 Task: Write the Phone to "(555) 555-1234" under New customer in Find Invoice.
Action: Mouse moved to (142, 17)
Screenshot: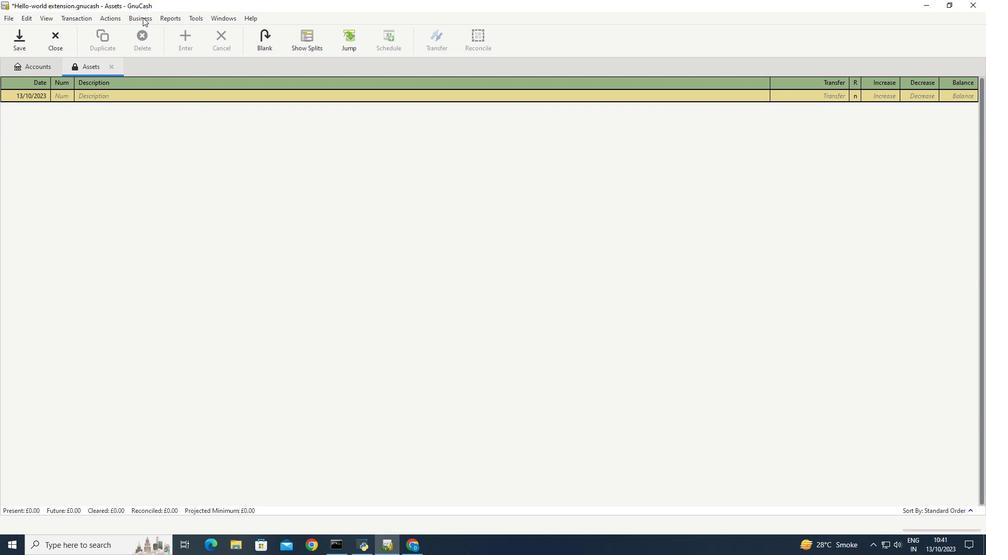 
Action: Mouse pressed left at (142, 17)
Screenshot: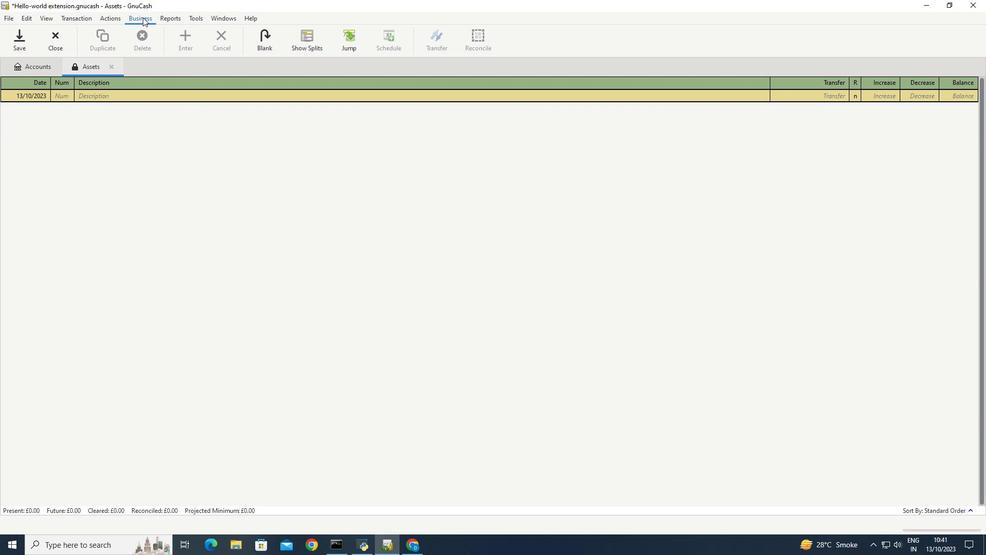 
Action: Mouse moved to (258, 83)
Screenshot: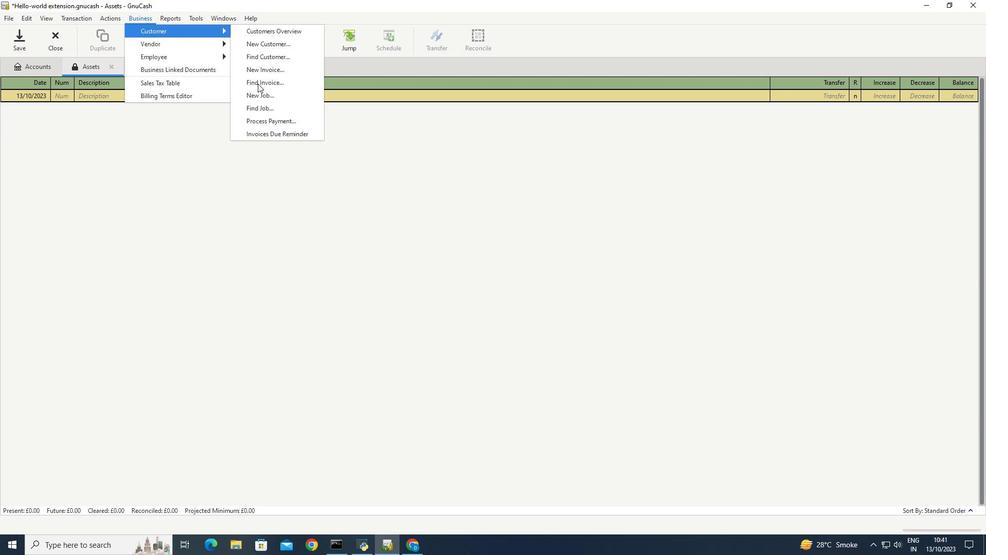 
Action: Mouse pressed left at (258, 83)
Screenshot: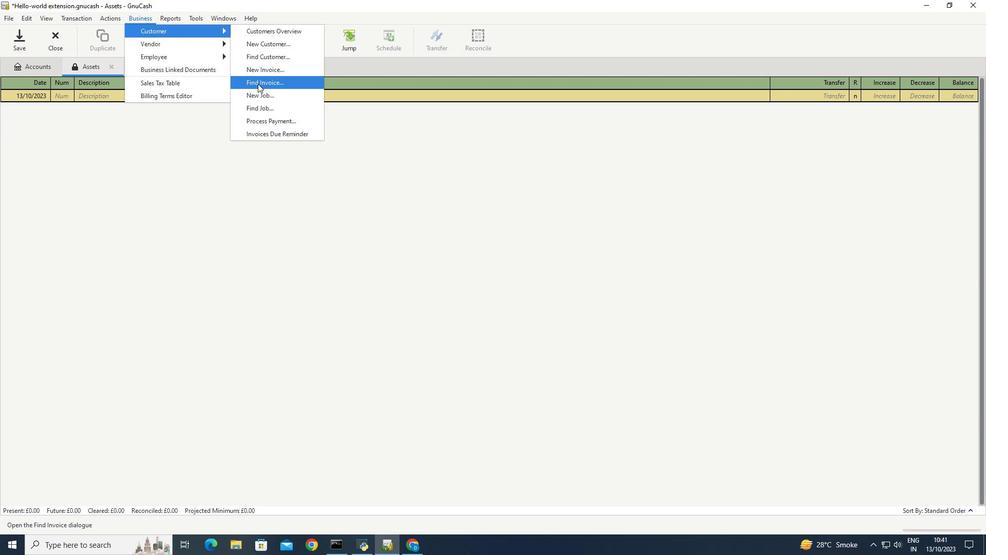 
Action: Mouse moved to (523, 351)
Screenshot: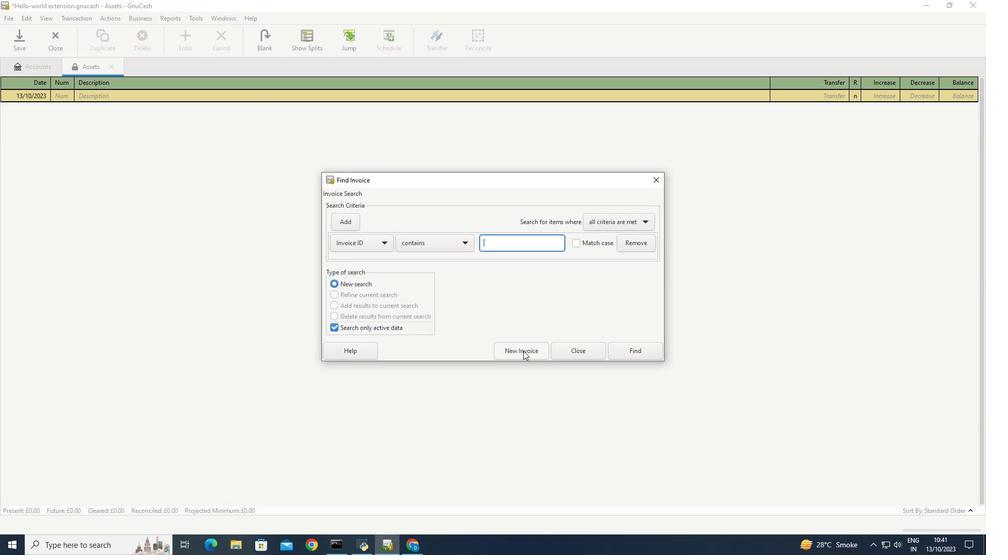 
Action: Mouse pressed left at (523, 351)
Screenshot: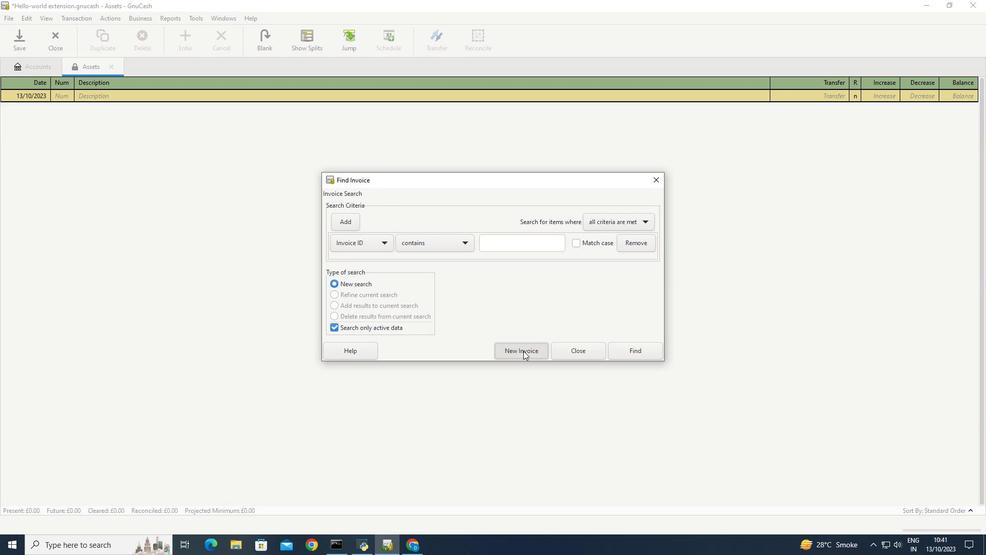 
Action: Mouse moved to (555, 276)
Screenshot: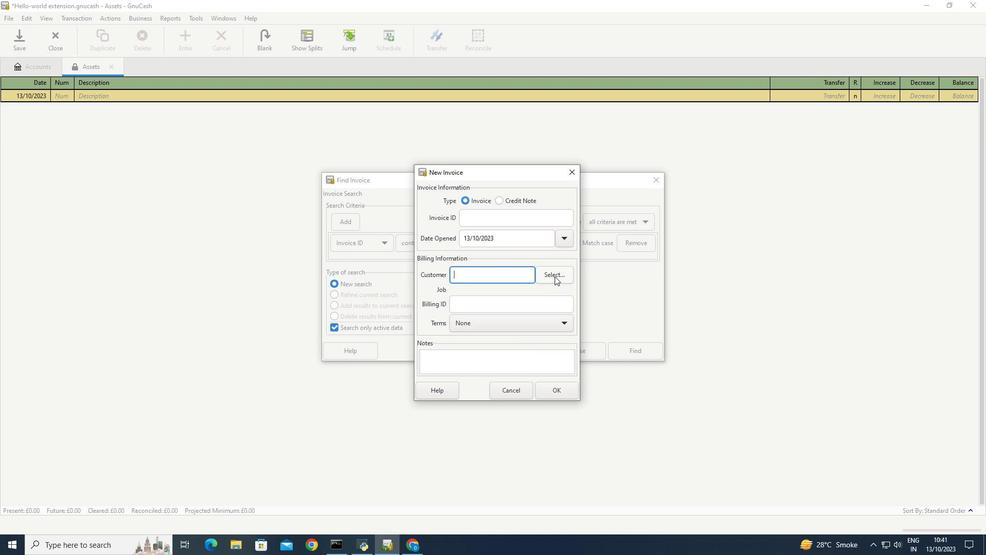 
Action: Mouse pressed left at (555, 276)
Screenshot: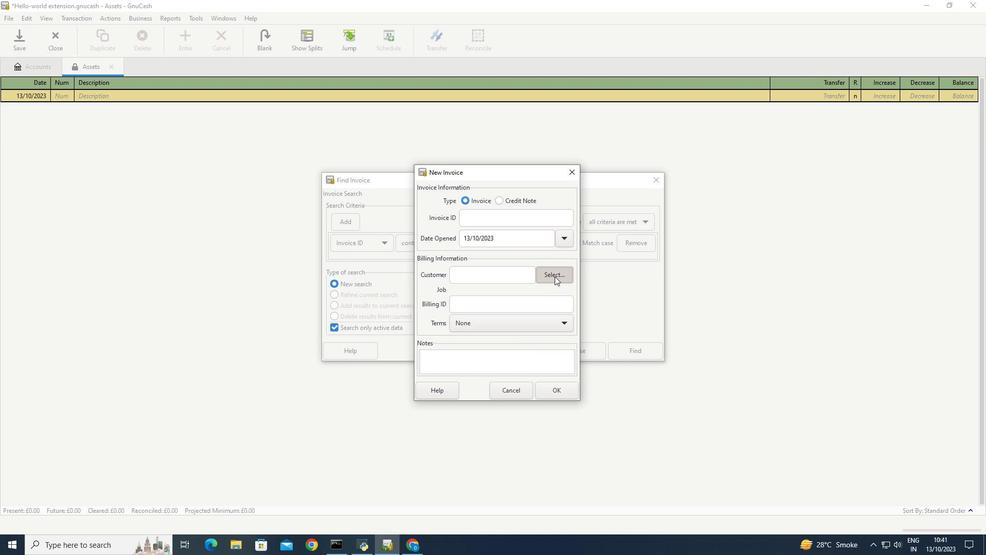 
Action: Mouse moved to (511, 349)
Screenshot: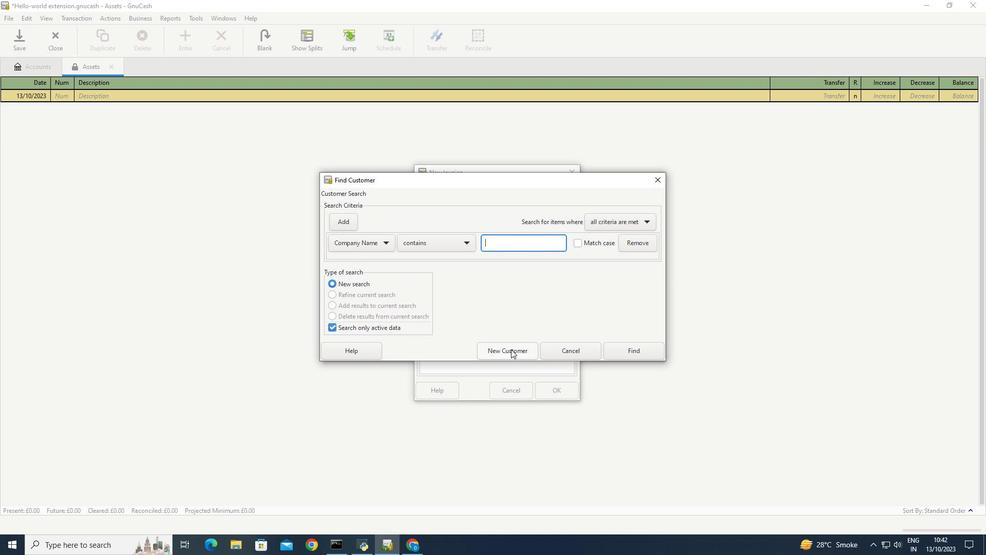 
Action: Mouse pressed left at (511, 349)
Screenshot: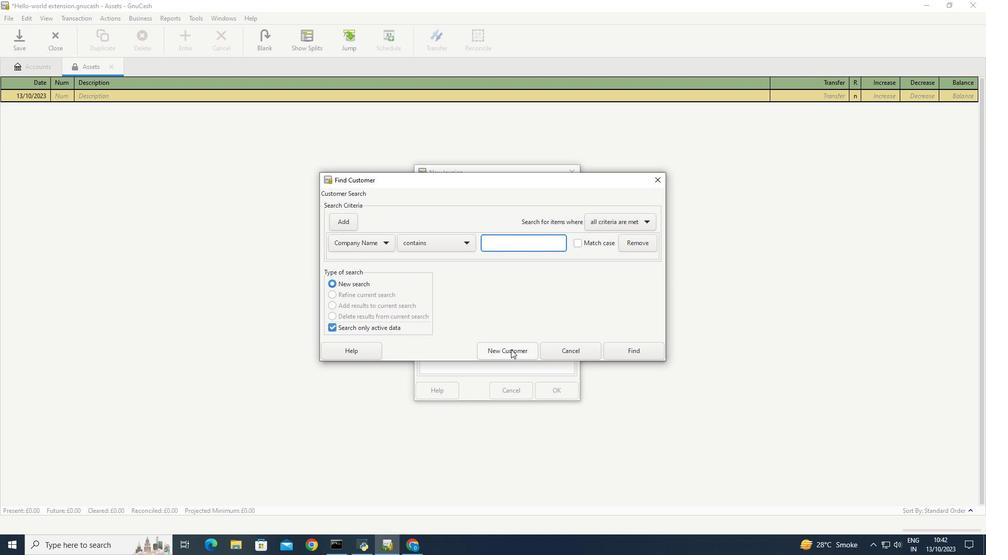 
Action: Mouse moved to (452, 336)
Screenshot: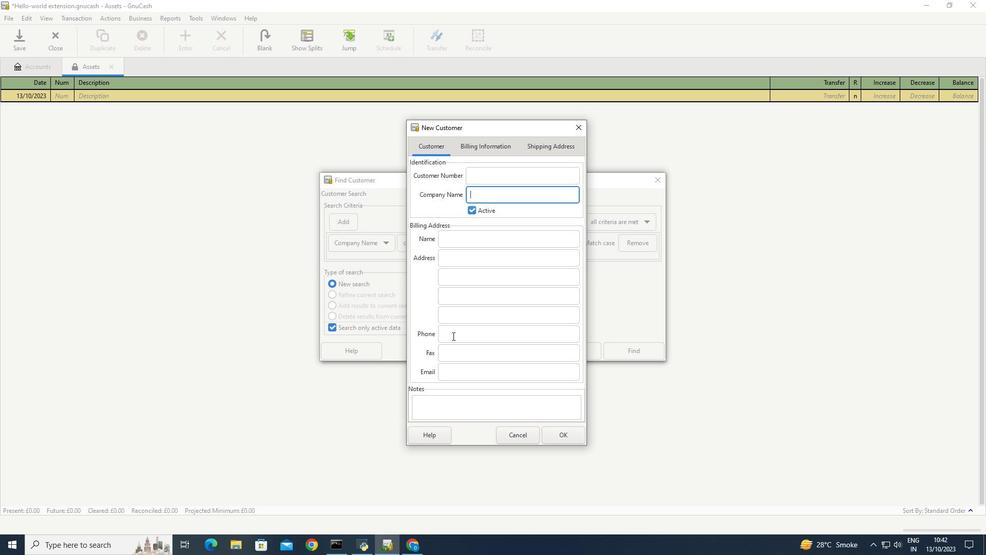 
Action: Mouse pressed left at (452, 336)
Screenshot: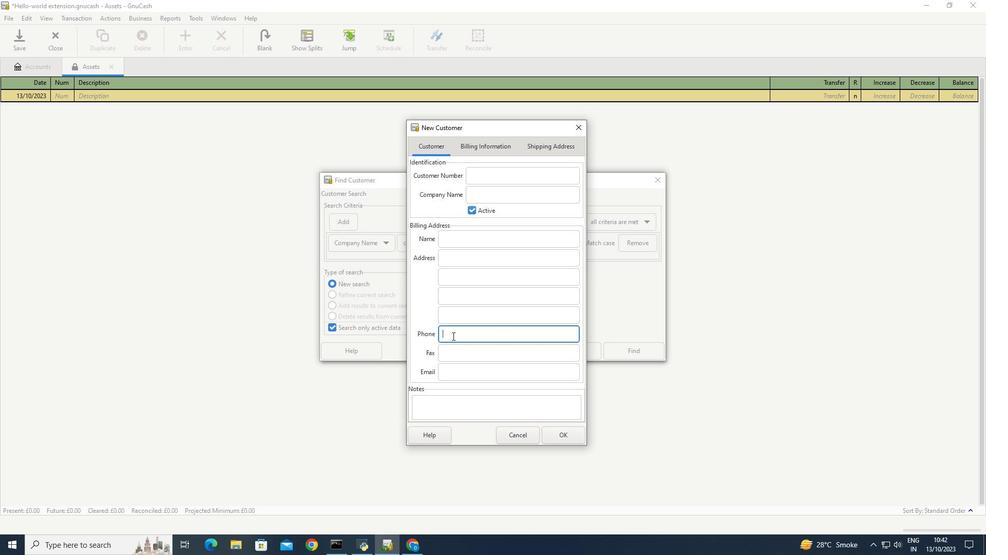 
Action: Key pressed <Key.shift_r>(555<Key.shift_r>)<Key.space>555-1234
Screenshot: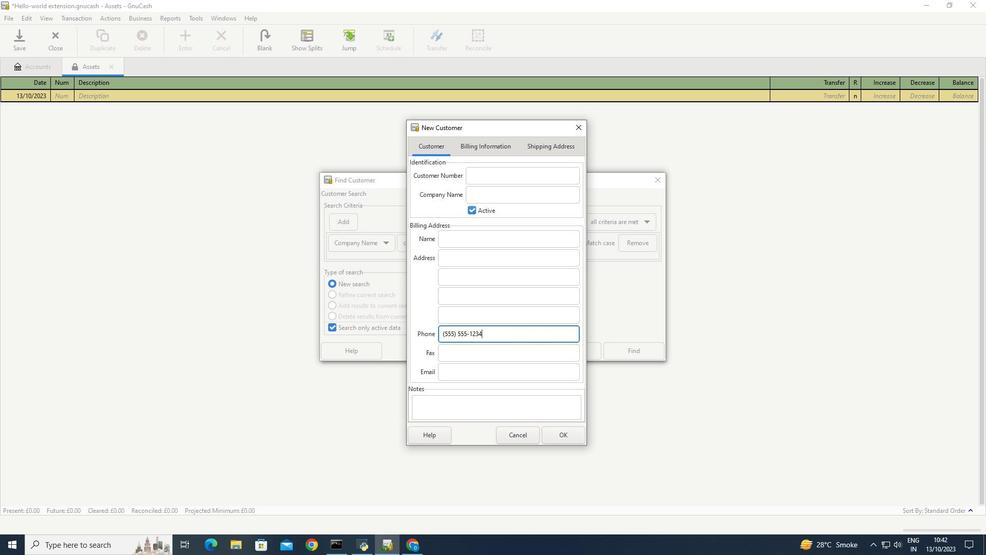 
Action: Mouse moved to (416, 309)
Screenshot: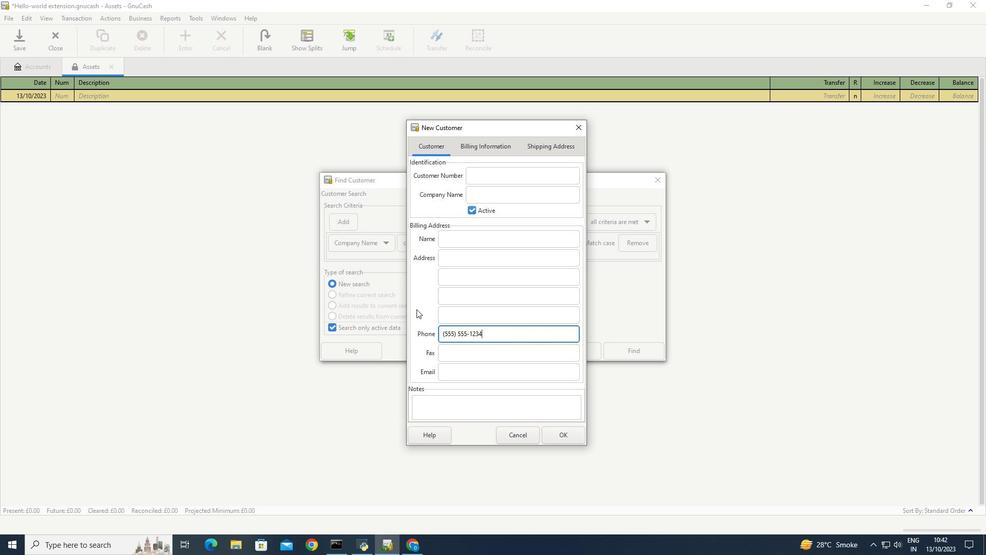 
Action: Mouse pressed left at (416, 309)
Screenshot: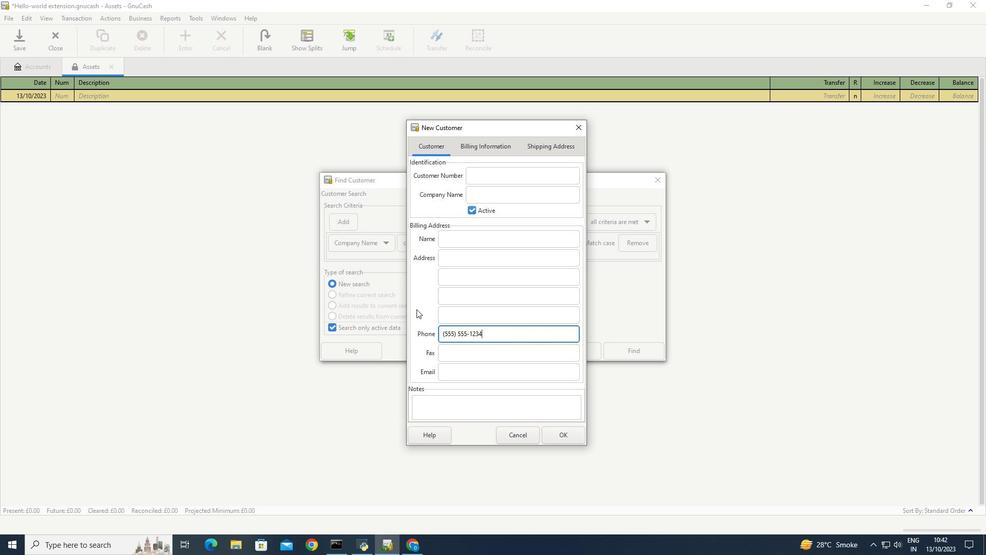 
